 Task: Customize the order of columns in the Outlook email view to prioritize 'Subject' and 'Size'.
Action: Mouse moved to (13, 36)
Screenshot: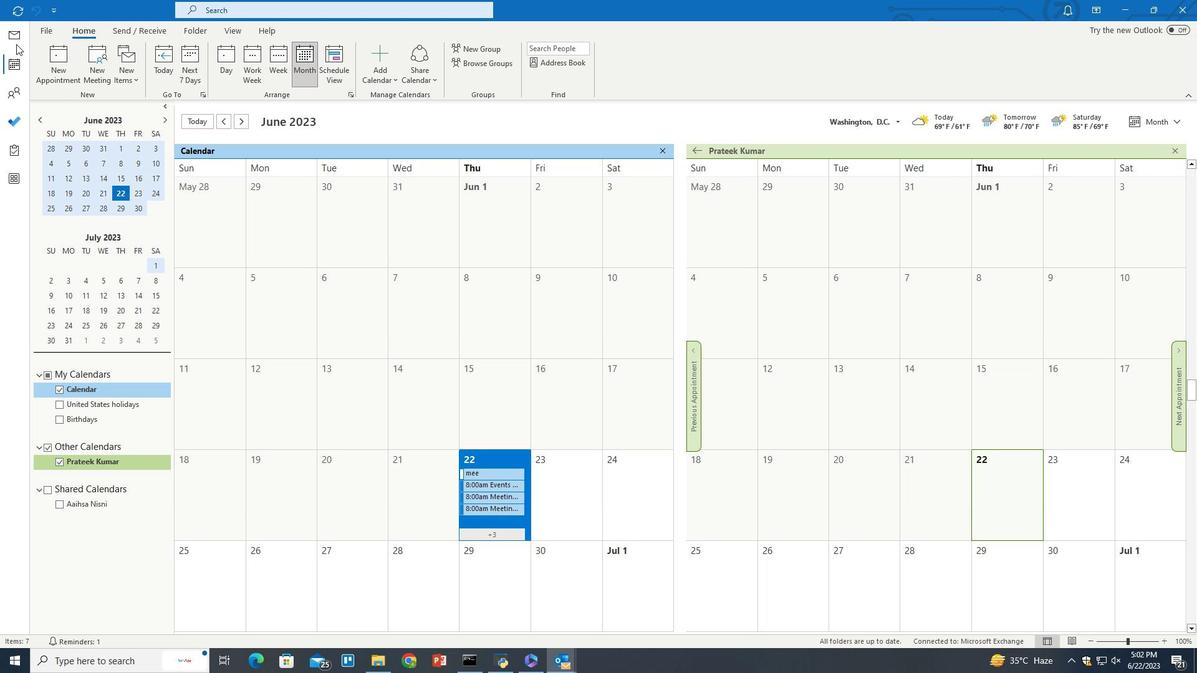 
Action: Mouse pressed left at (13, 36)
Screenshot: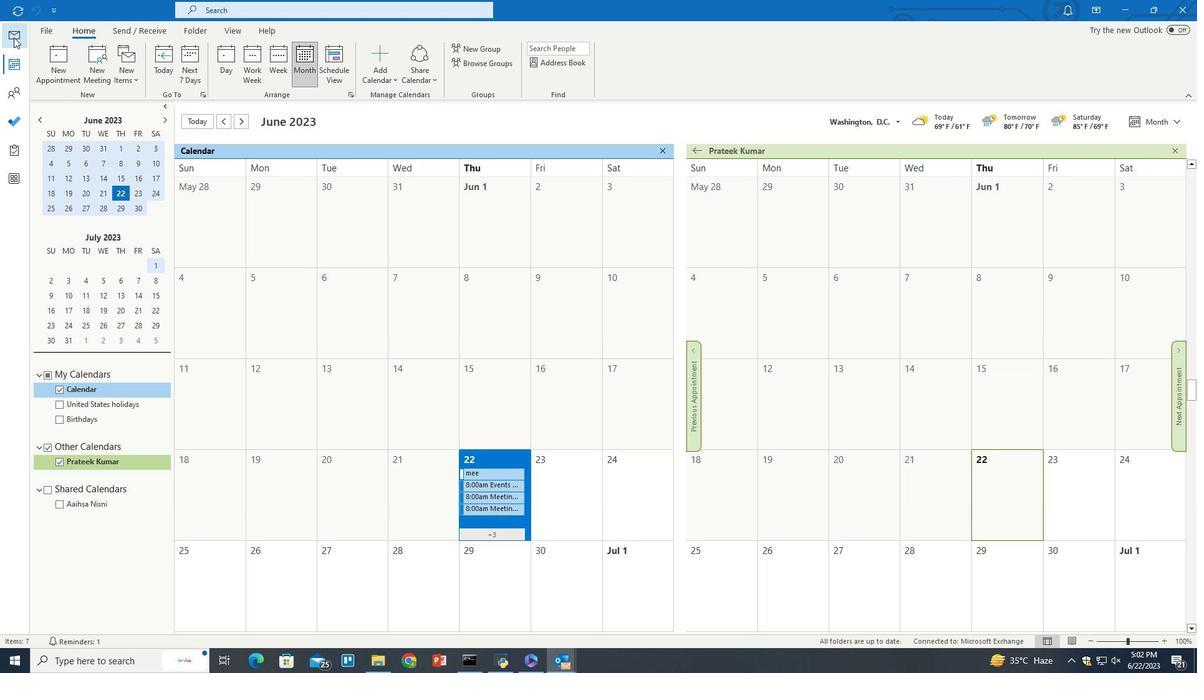 
Action: Mouse moved to (227, 35)
Screenshot: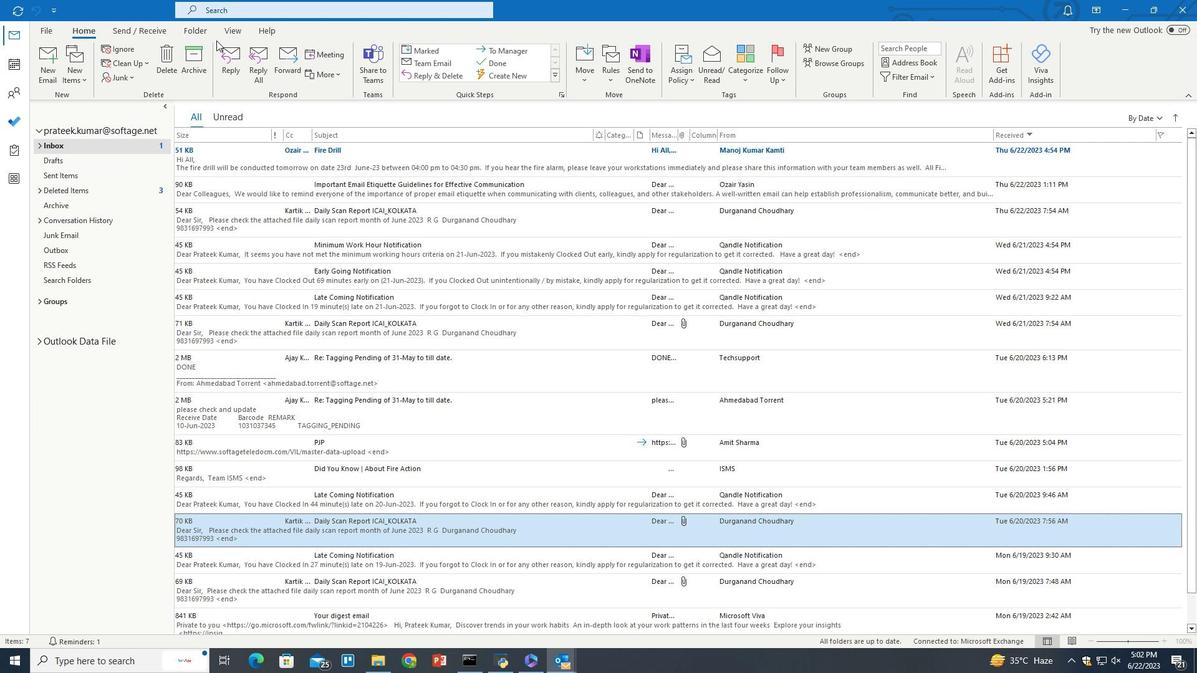 
Action: Mouse pressed left at (227, 35)
Screenshot: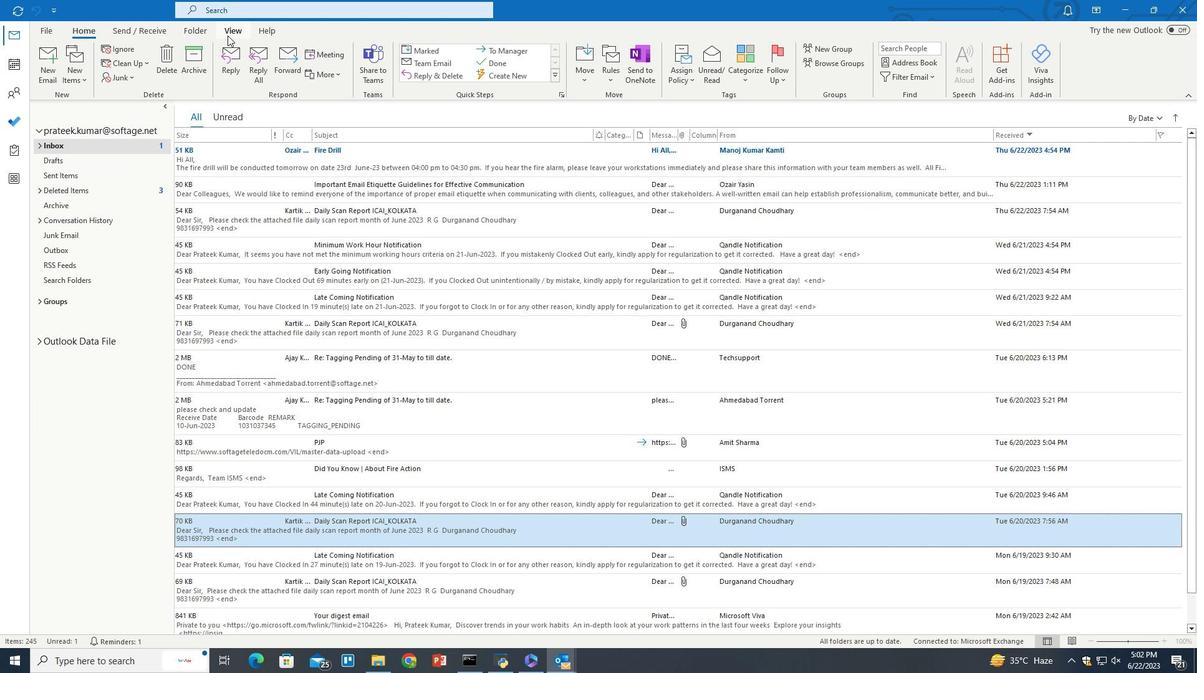
Action: Mouse moved to (604, 74)
Screenshot: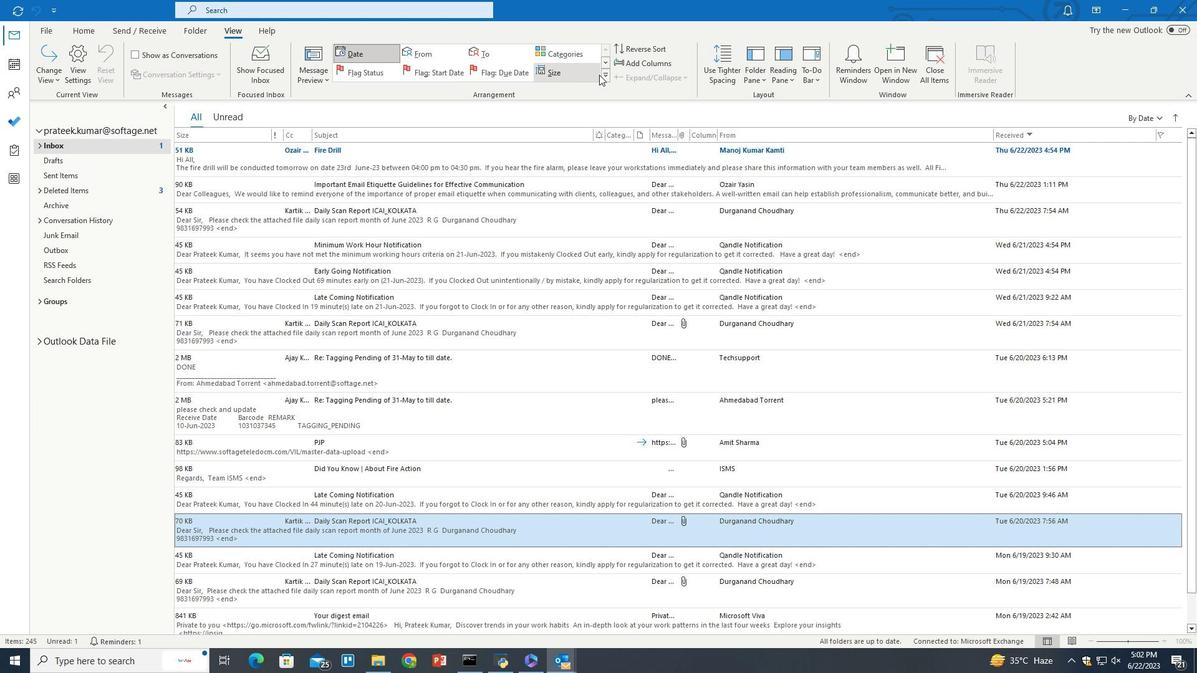 
Action: Mouse pressed left at (604, 74)
Screenshot: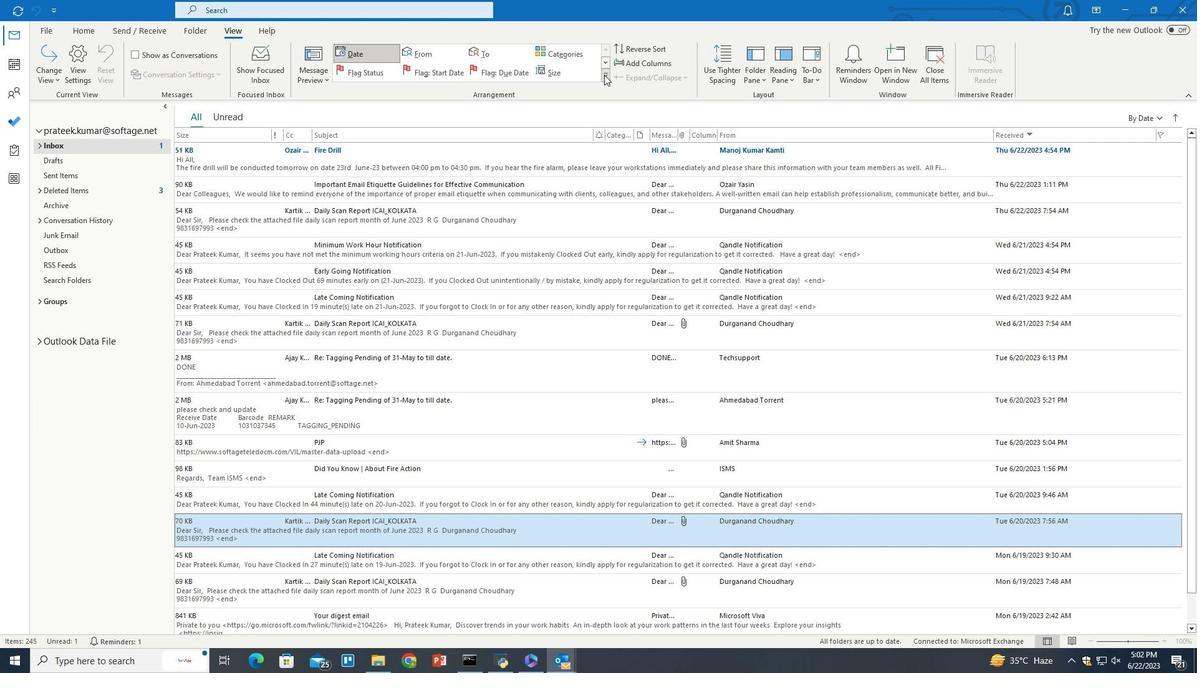 
Action: Mouse moved to (507, 155)
Screenshot: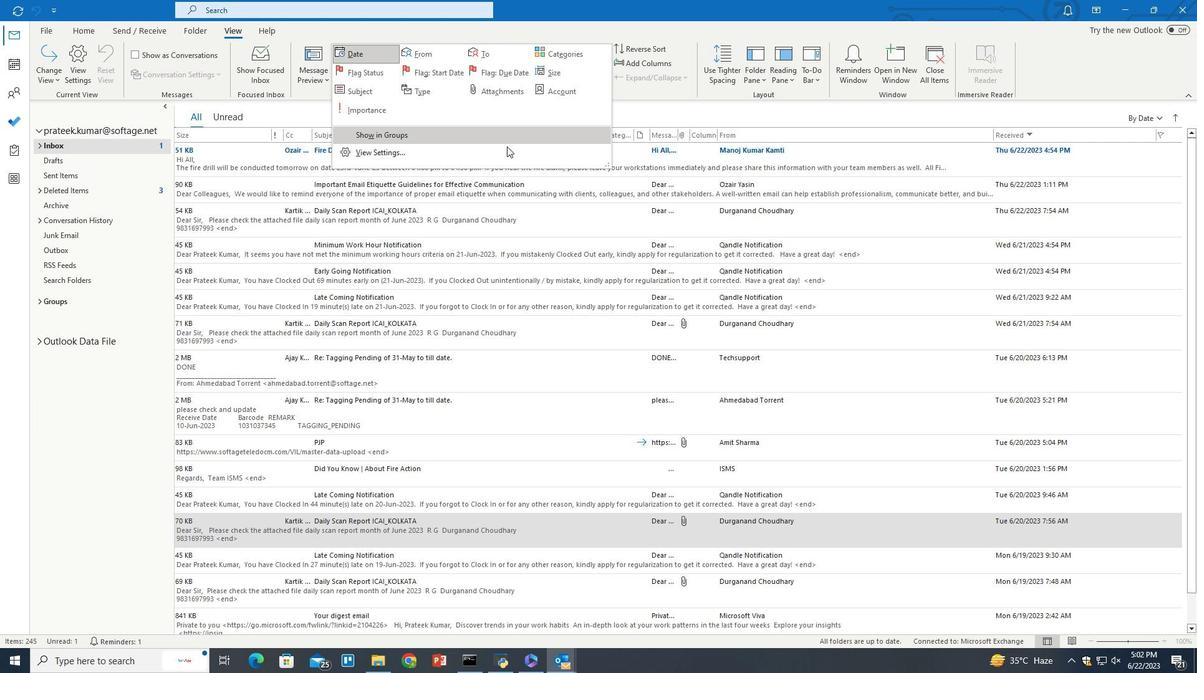 
Action: Mouse pressed left at (507, 155)
Screenshot: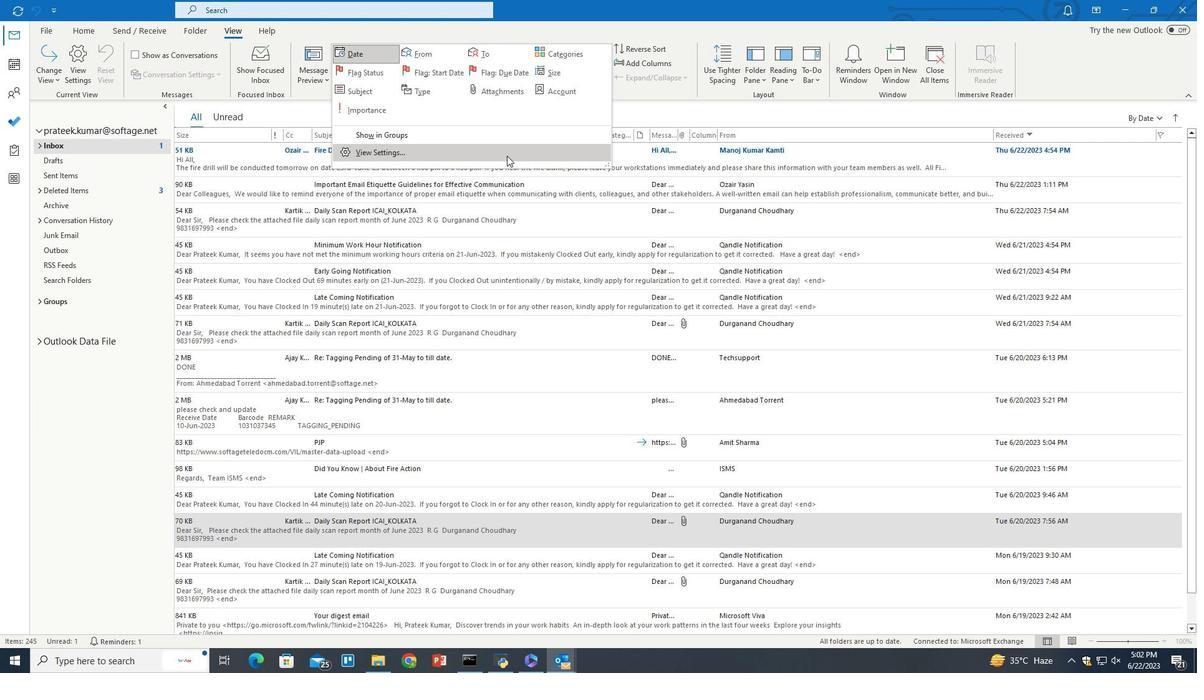 
Action: Mouse moved to (526, 259)
Screenshot: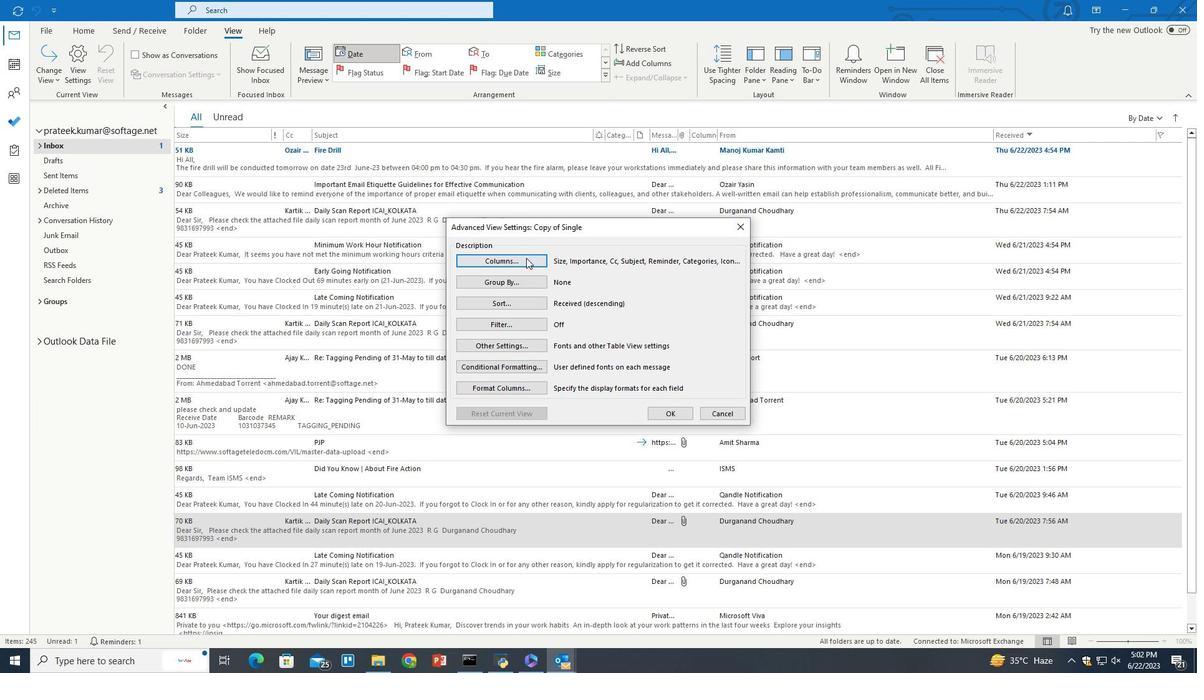
Action: Mouse pressed left at (526, 259)
Screenshot: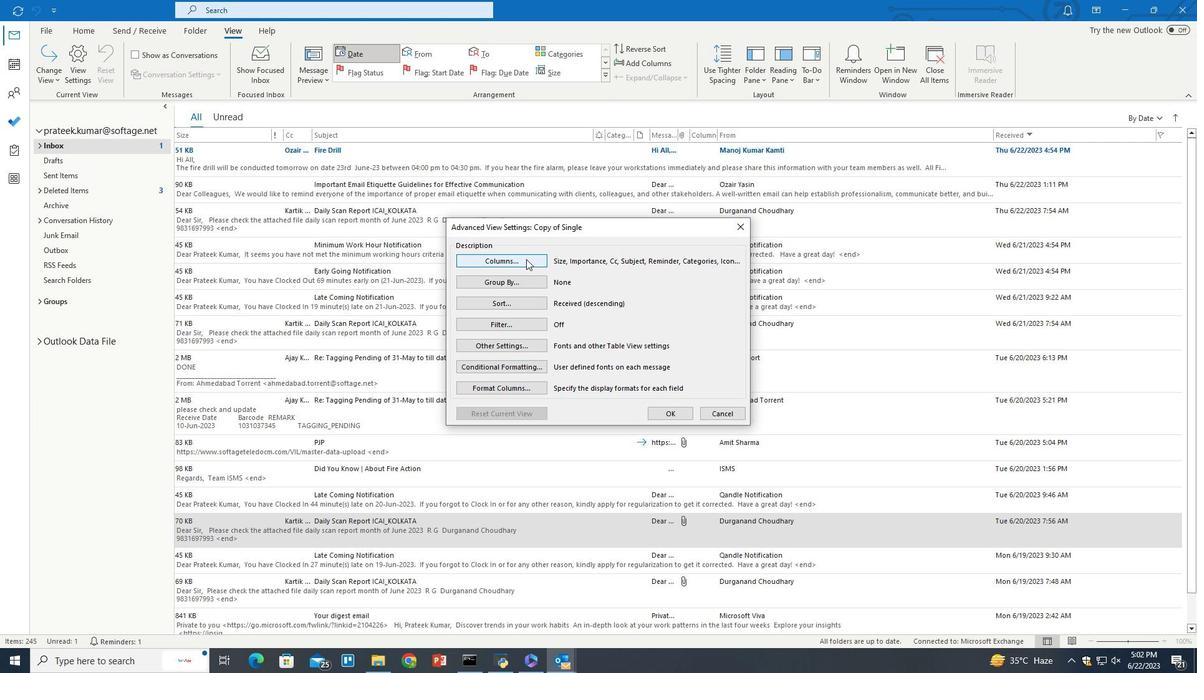 
Action: Mouse moved to (644, 309)
Screenshot: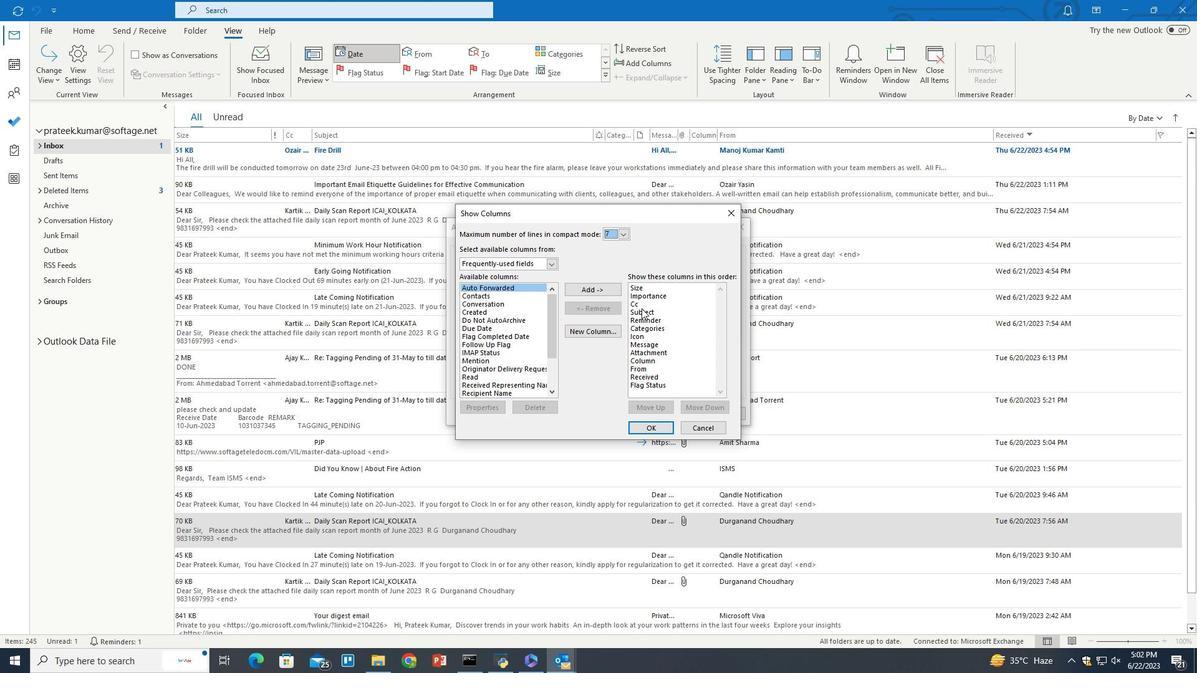 
Action: Mouse pressed left at (644, 309)
Screenshot: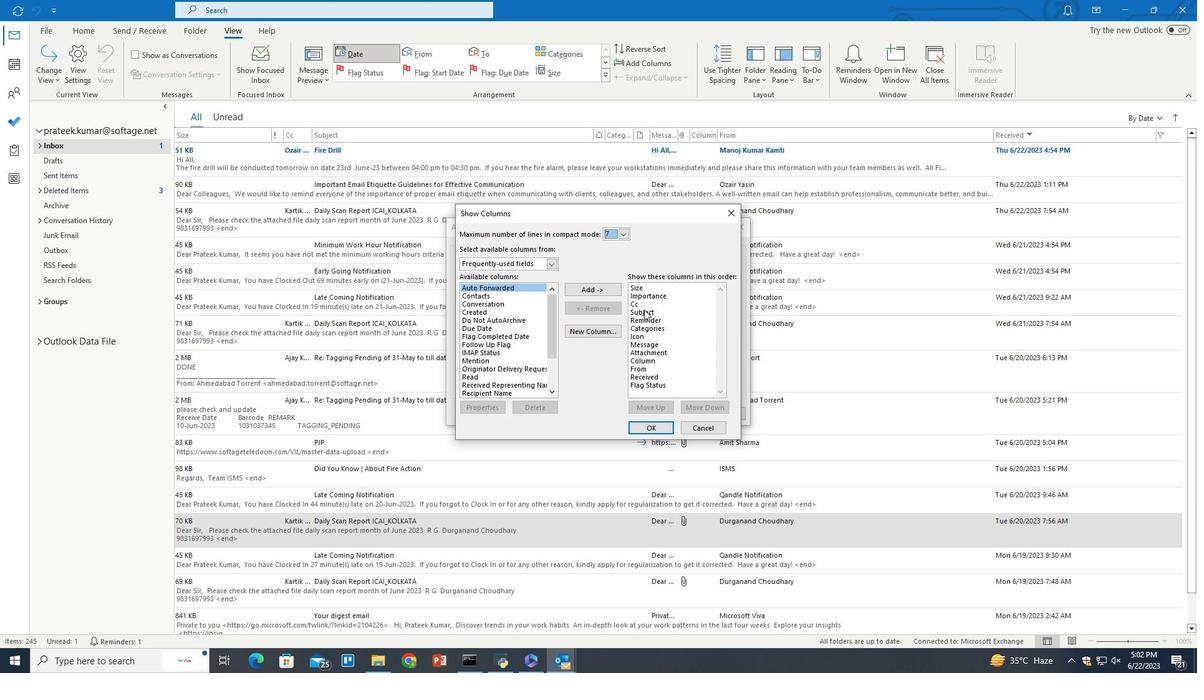 
Action: Mouse moved to (653, 407)
Screenshot: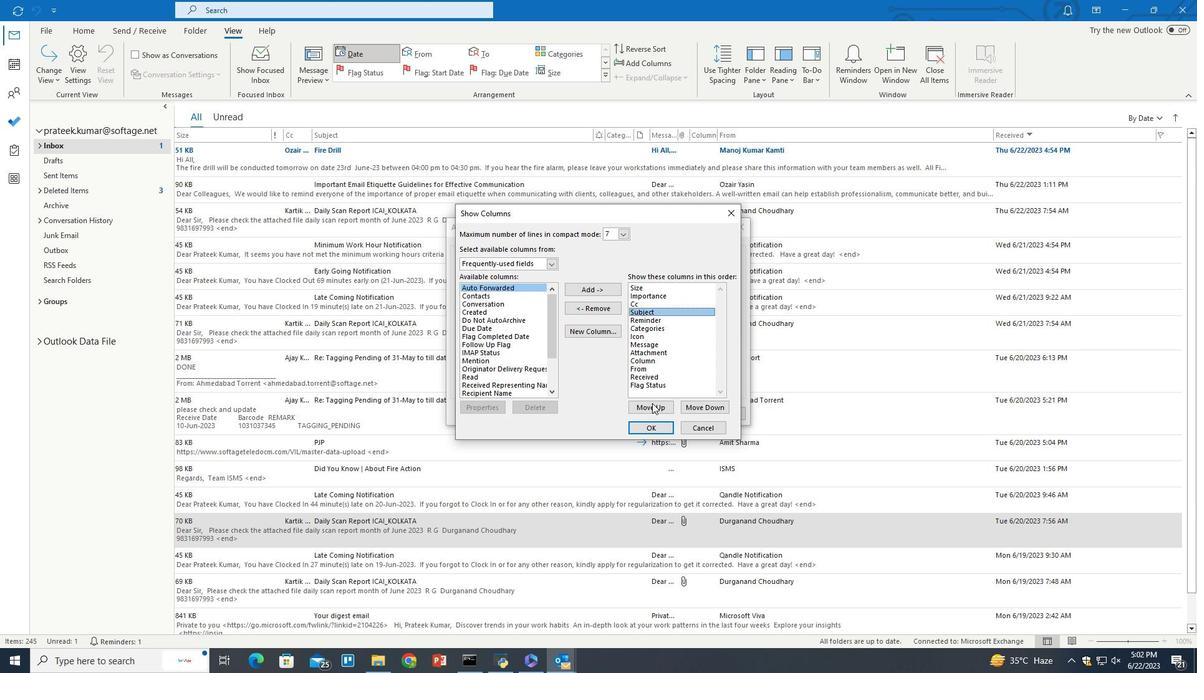 
Action: Mouse pressed left at (653, 407)
Screenshot: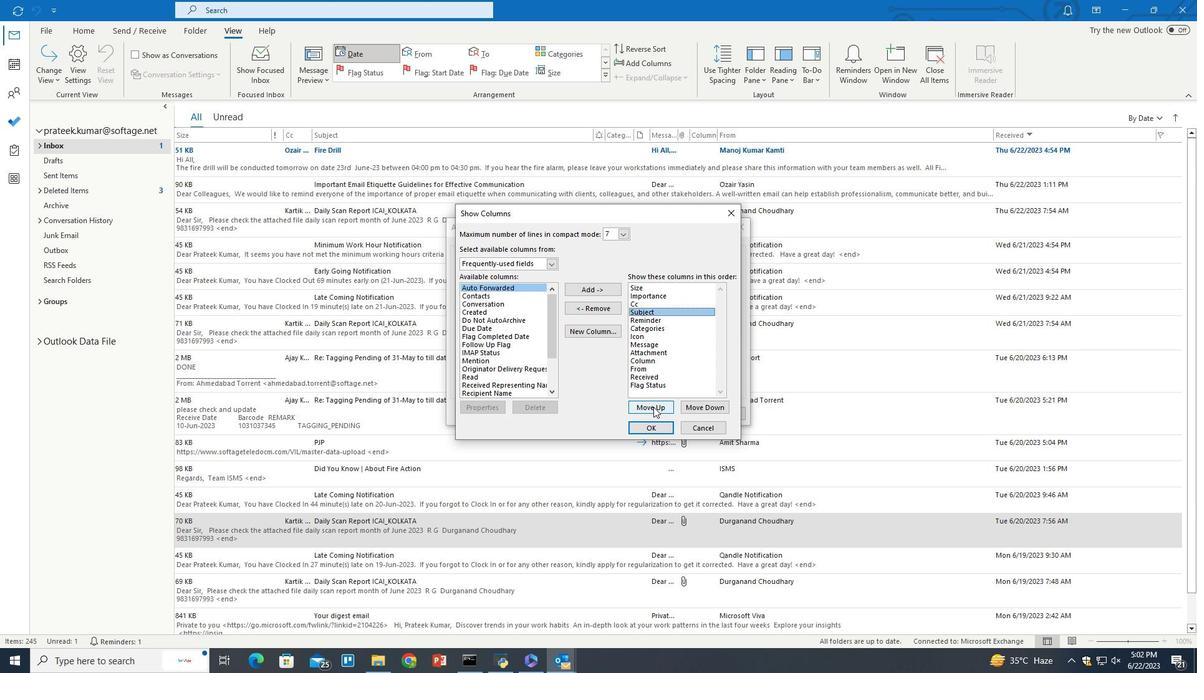 
Action: Mouse pressed left at (653, 407)
Screenshot: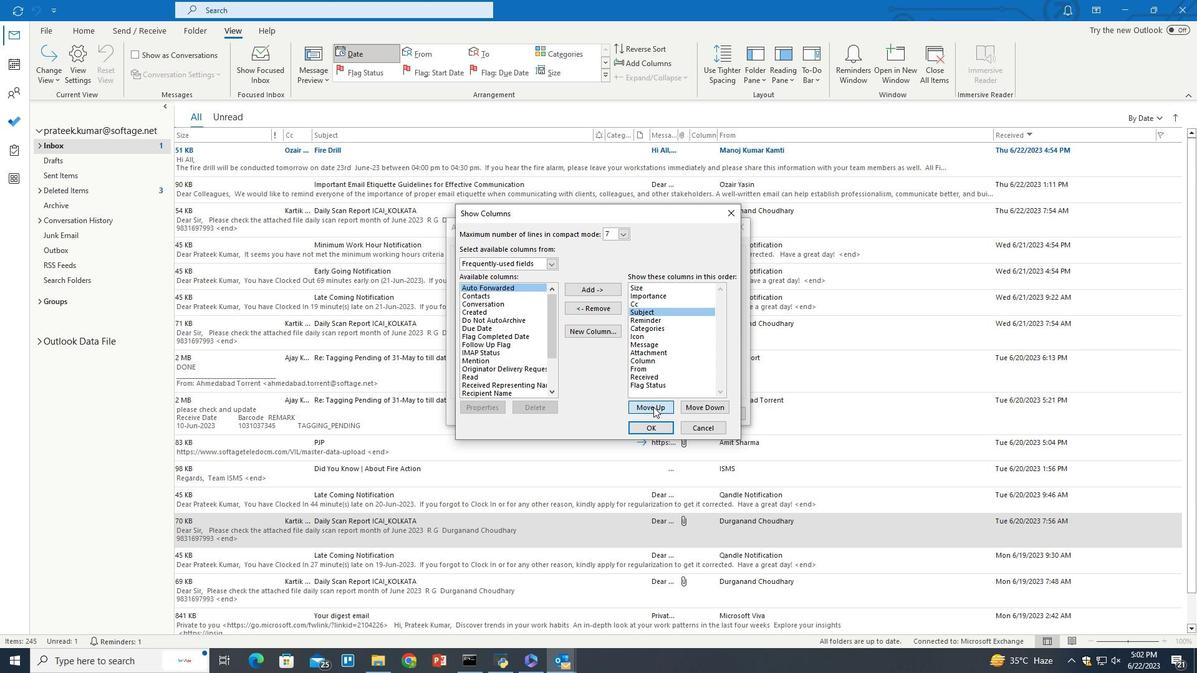 
Action: Mouse pressed left at (653, 407)
Screenshot: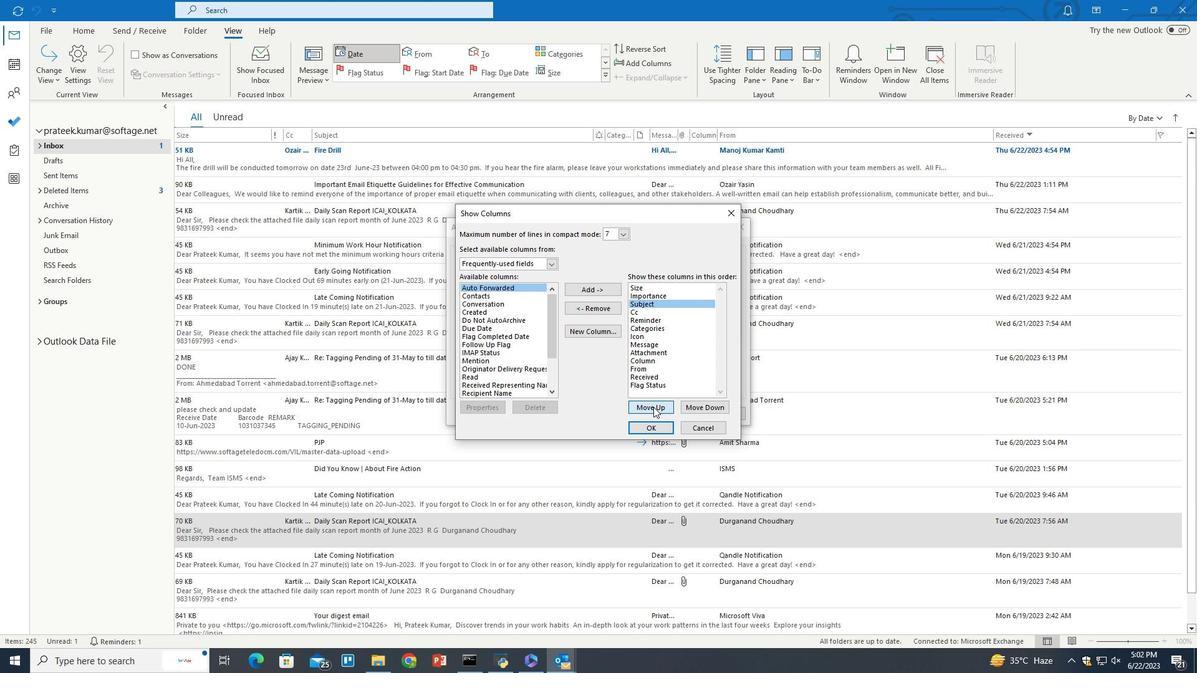 
Action: Mouse pressed left at (653, 407)
Screenshot: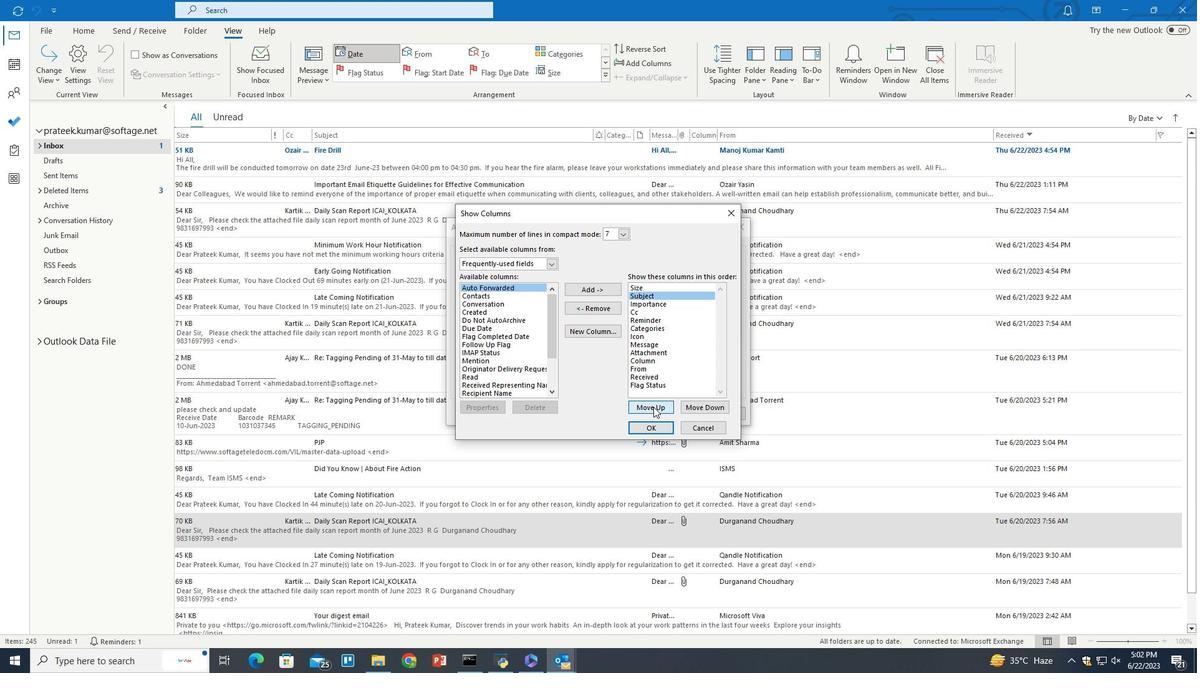 
Action: Mouse moved to (644, 313)
Screenshot: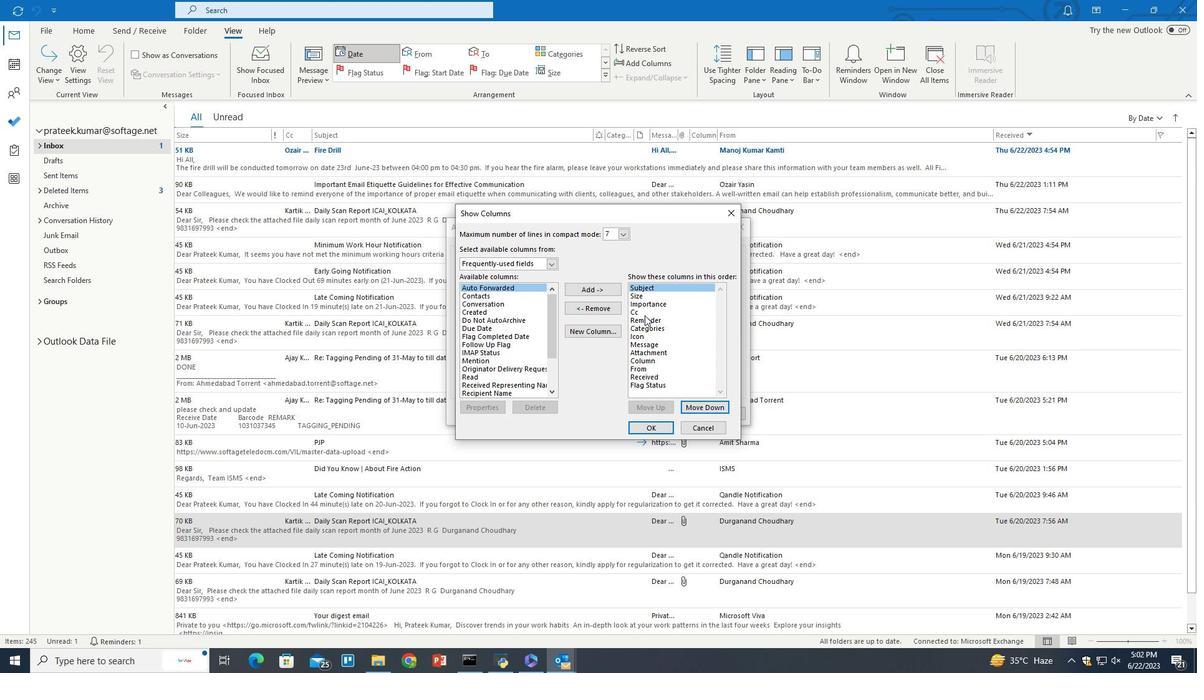 
Action: Mouse pressed left at (644, 313)
Screenshot: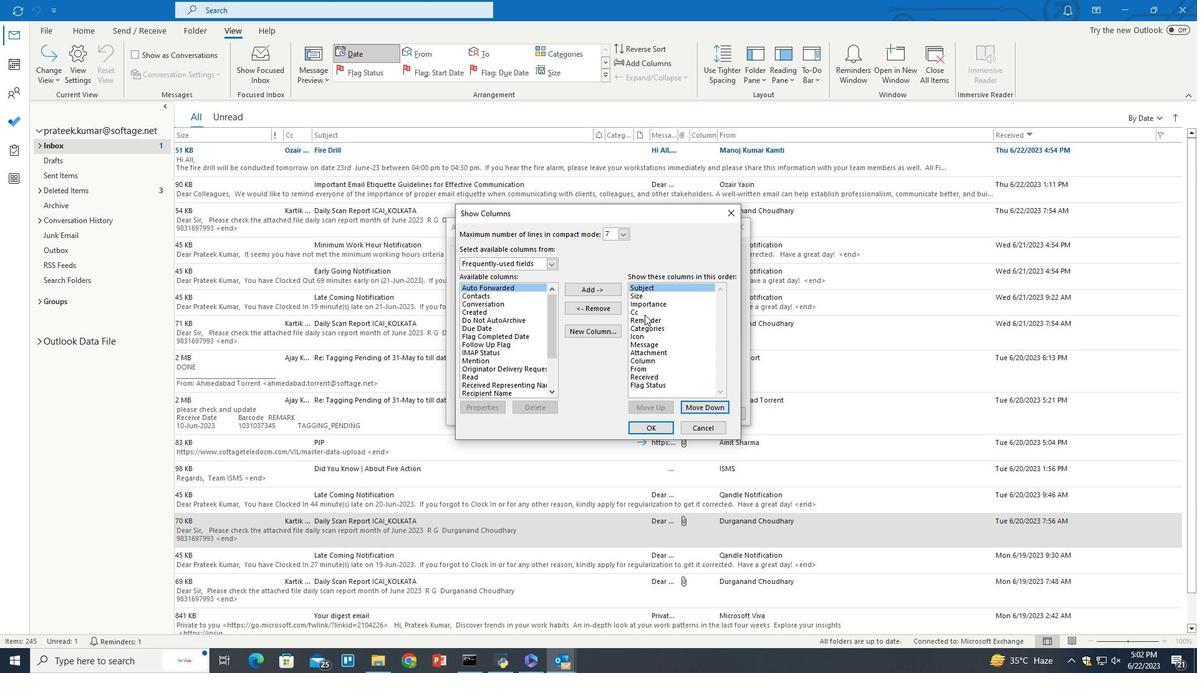 
Action: Mouse moved to (648, 404)
Screenshot: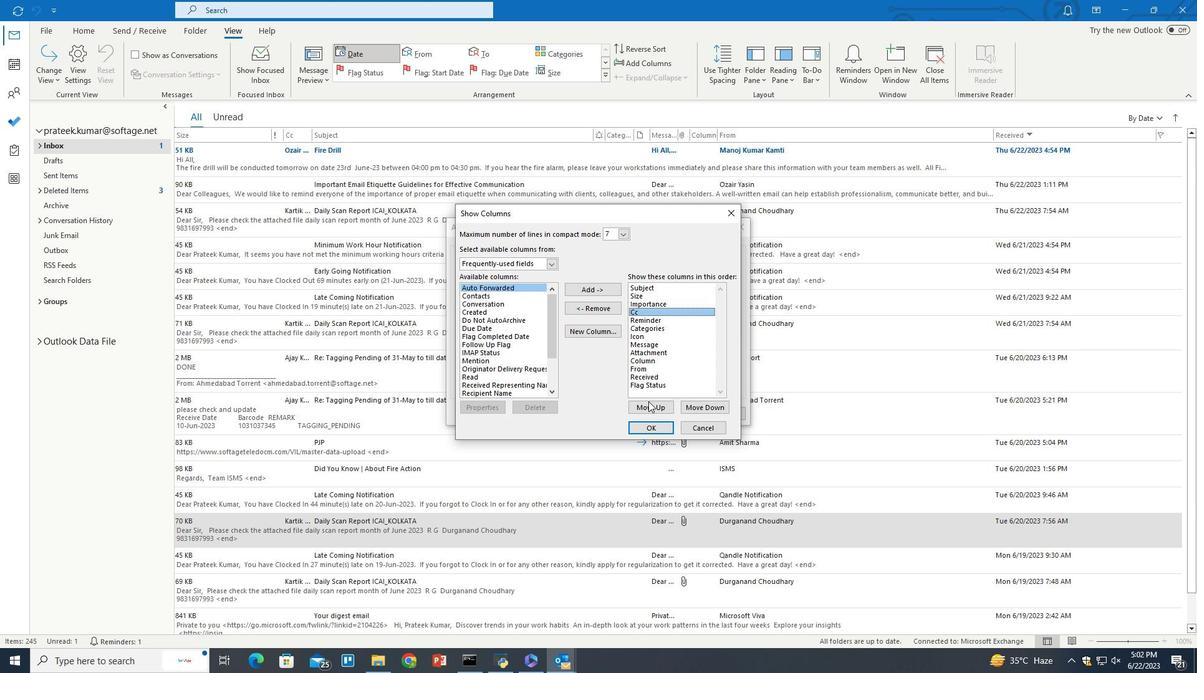 
Action: Mouse pressed left at (648, 404)
Screenshot: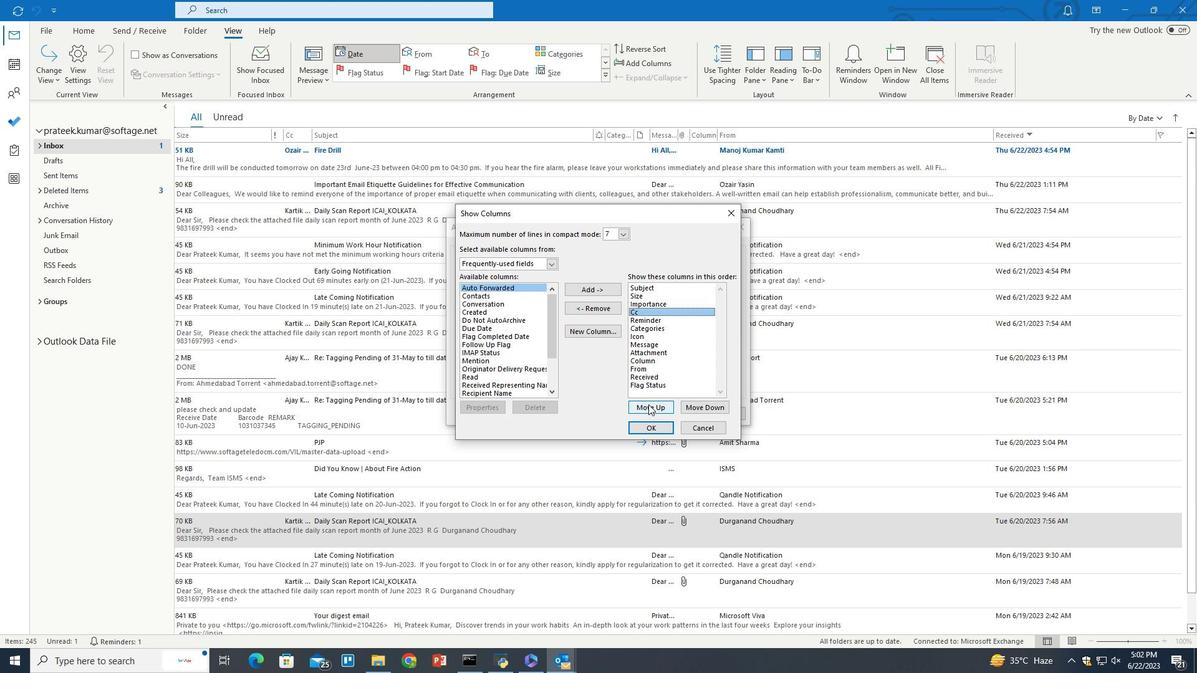 
Action: Mouse pressed left at (648, 404)
Screenshot: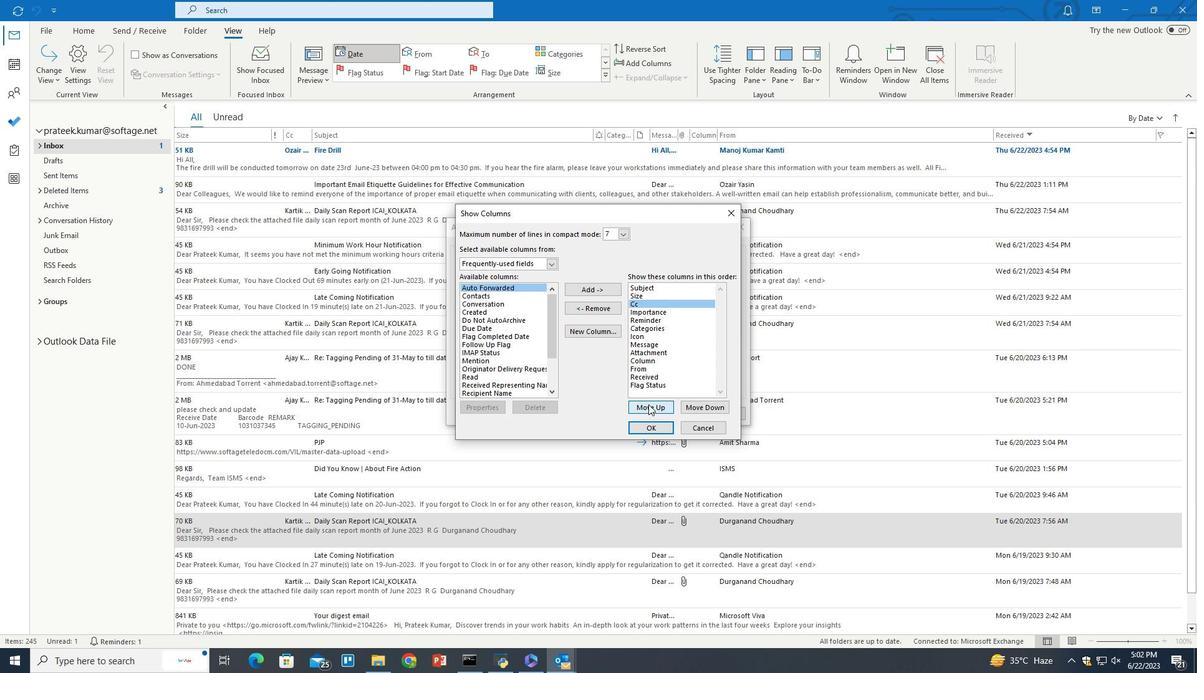 
Action: Mouse moved to (649, 346)
Screenshot: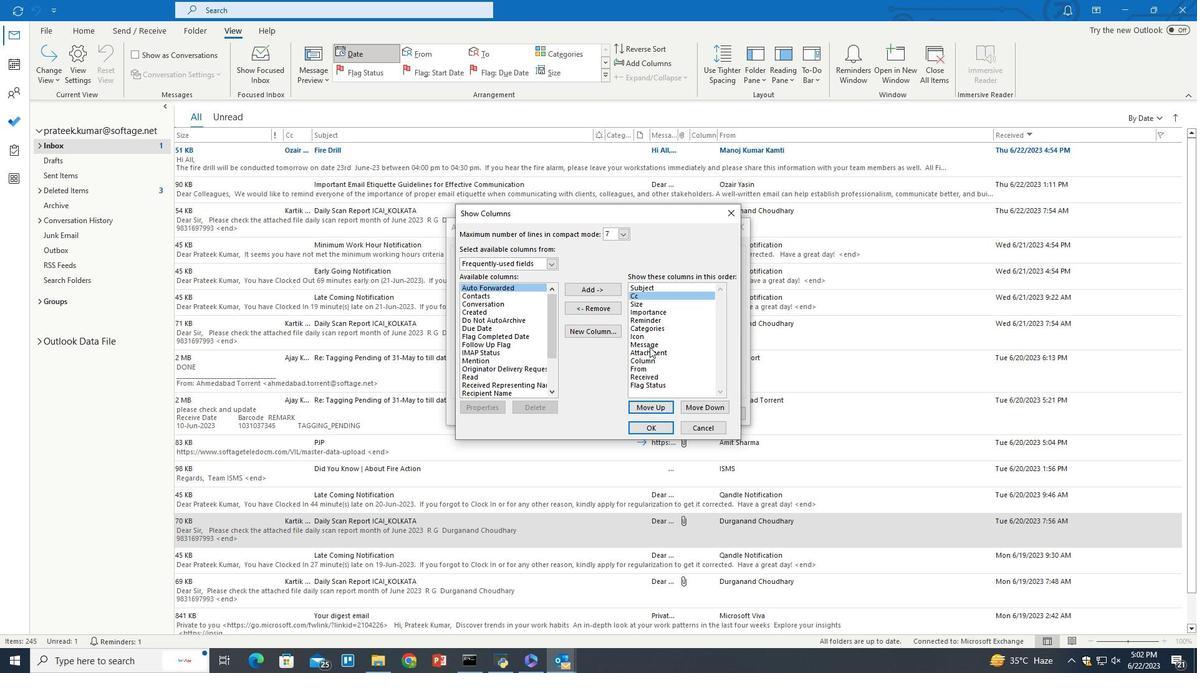 
Action: Mouse pressed left at (649, 346)
Screenshot: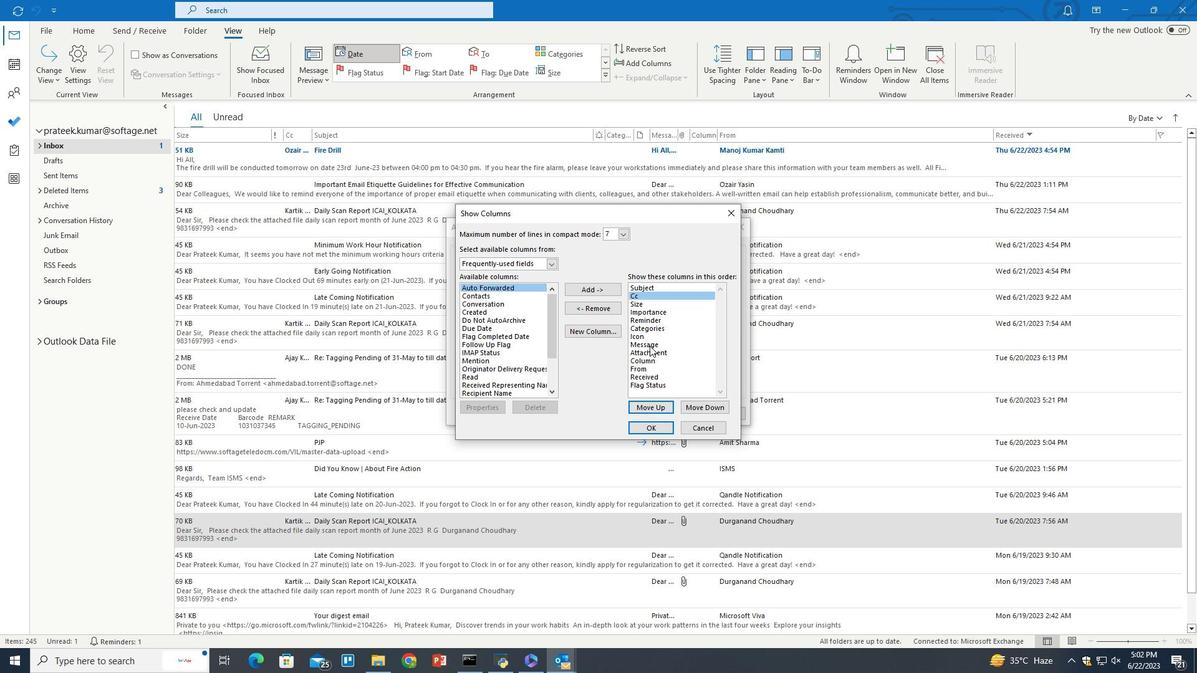 
Action: Mouse moved to (645, 404)
Screenshot: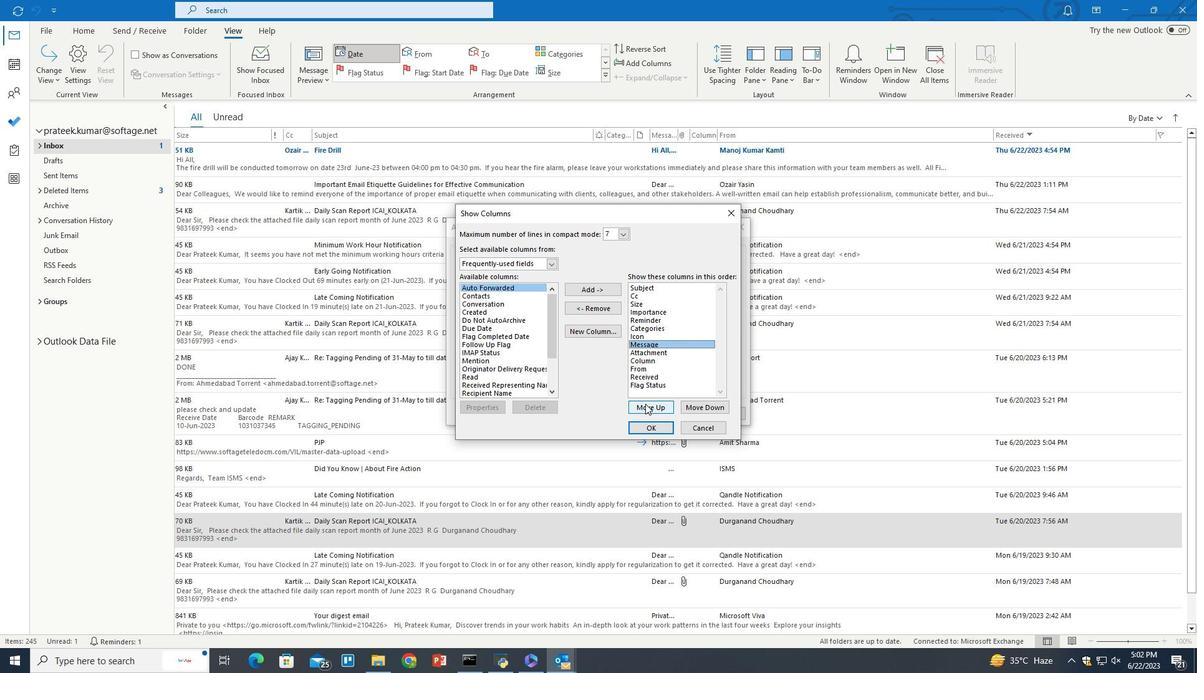 
Action: Mouse pressed left at (645, 404)
Screenshot: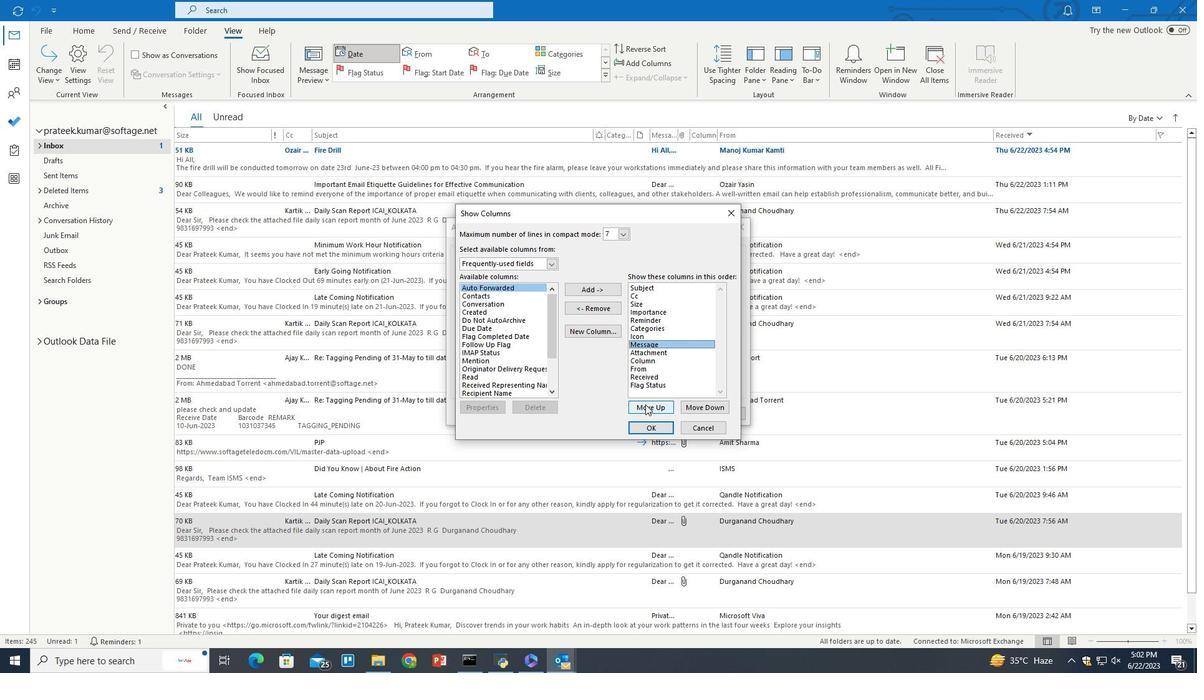 
Action: Mouse pressed left at (645, 404)
Screenshot: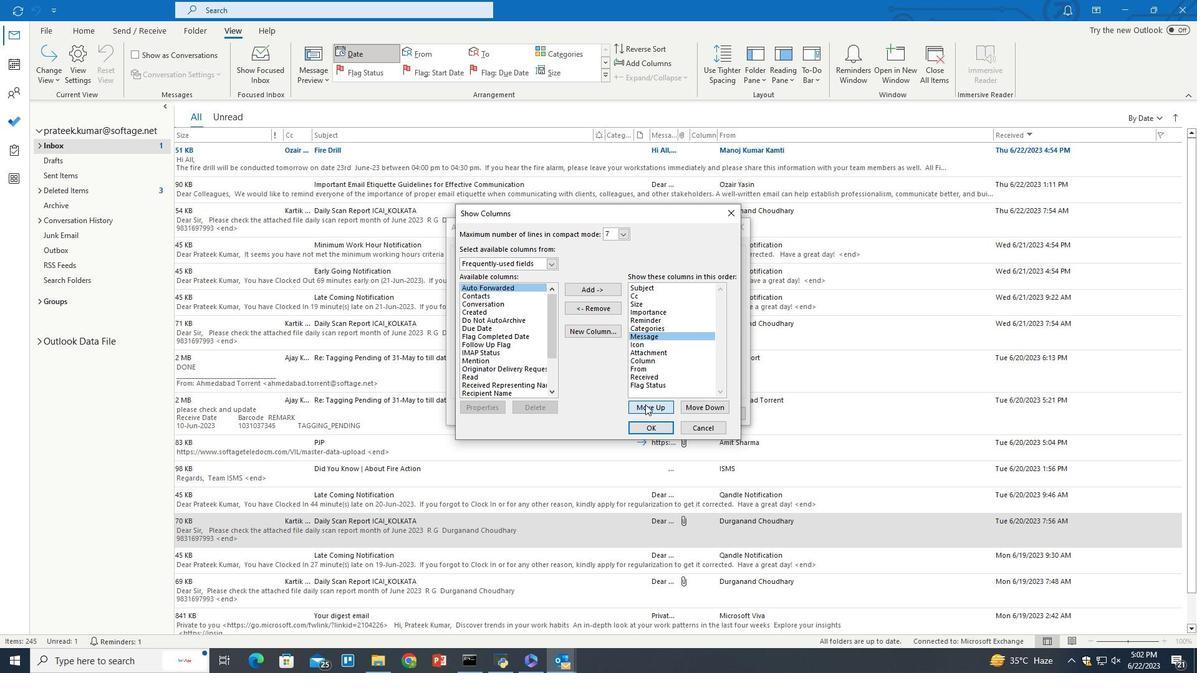 
Action: Mouse pressed left at (645, 404)
Screenshot: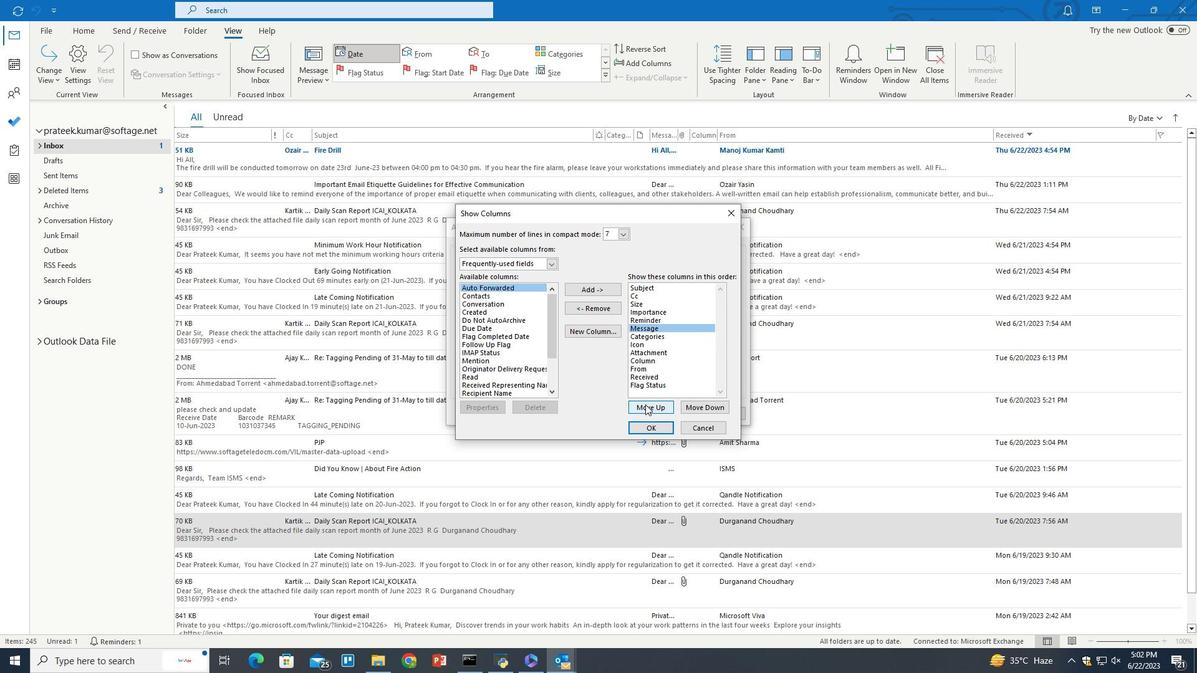 
Action: Mouse pressed left at (645, 404)
Screenshot: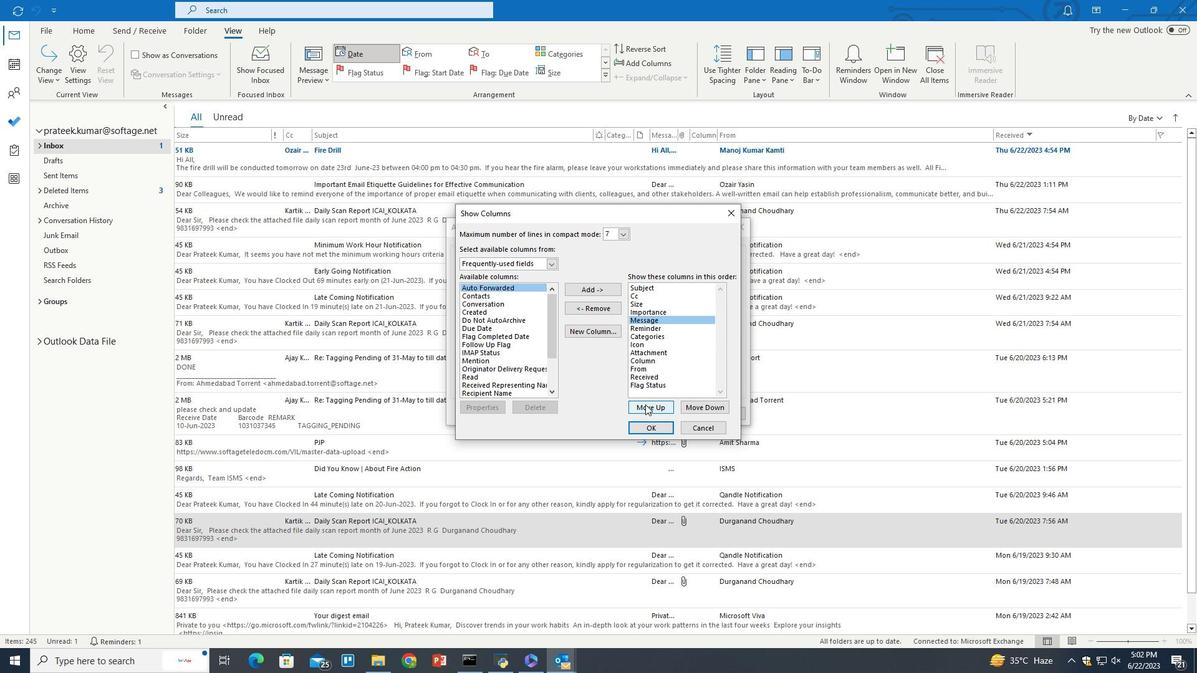 
Action: Mouse pressed left at (645, 404)
Screenshot: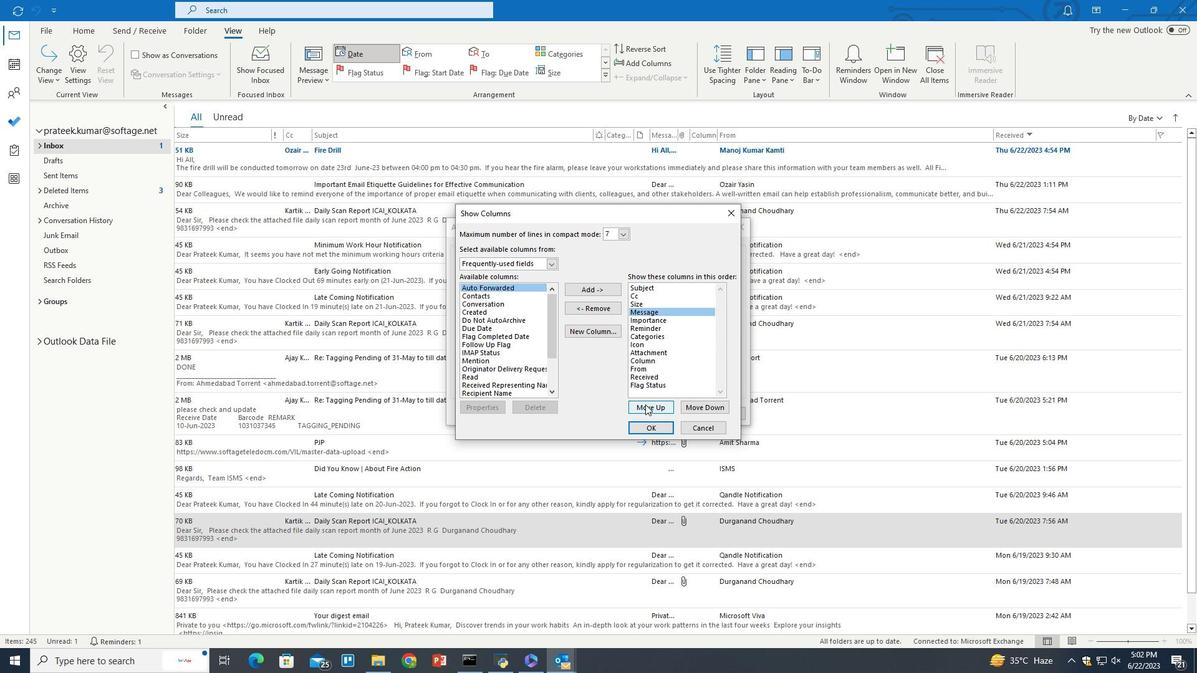 
Action: Mouse moved to (656, 339)
Screenshot: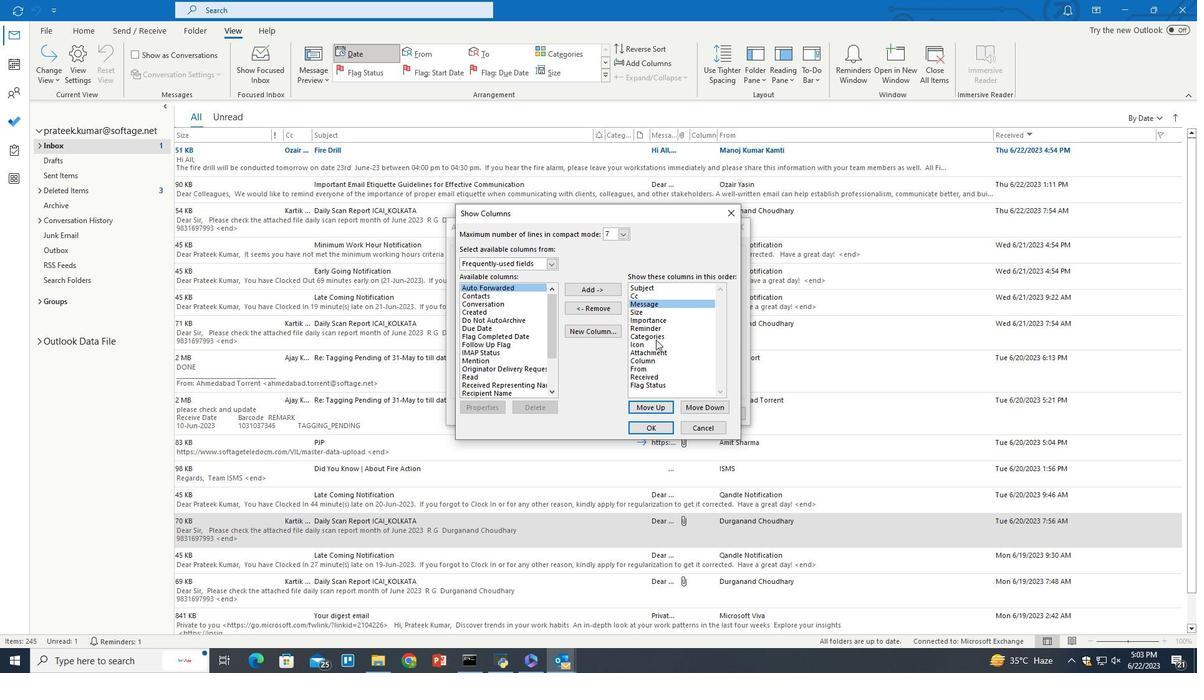 
Action: Mouse pressed left at (656, 339)
Screenshot: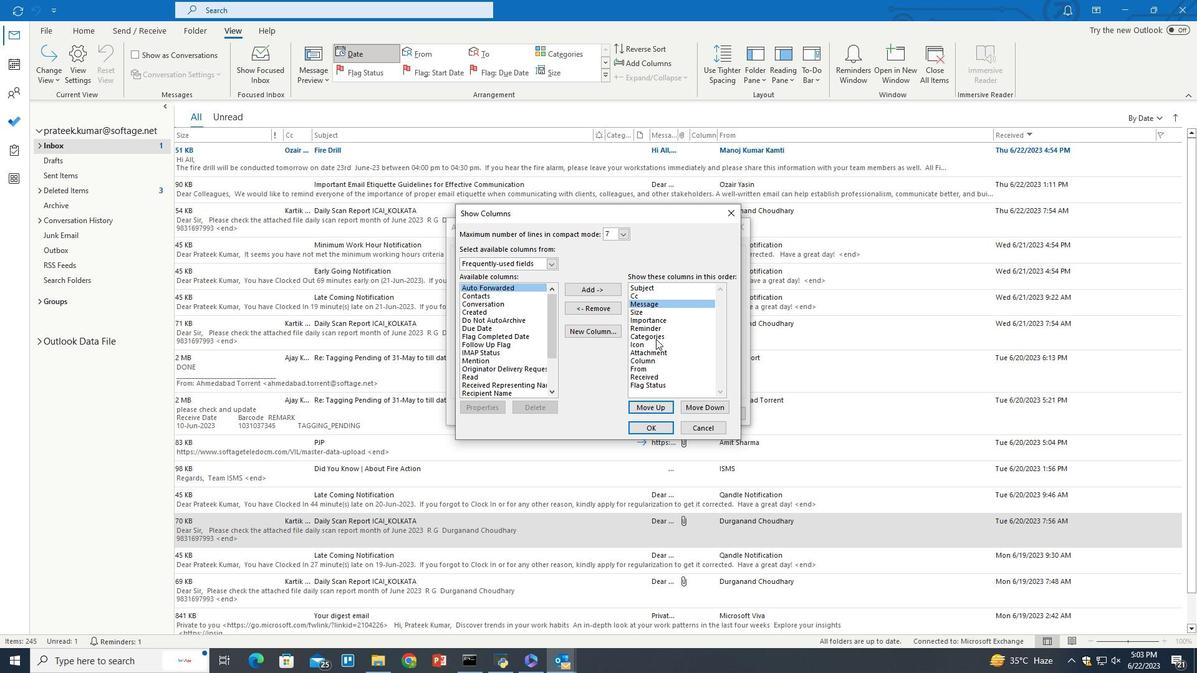 
Action: Mouse moved to (651, 404)
Screenshot: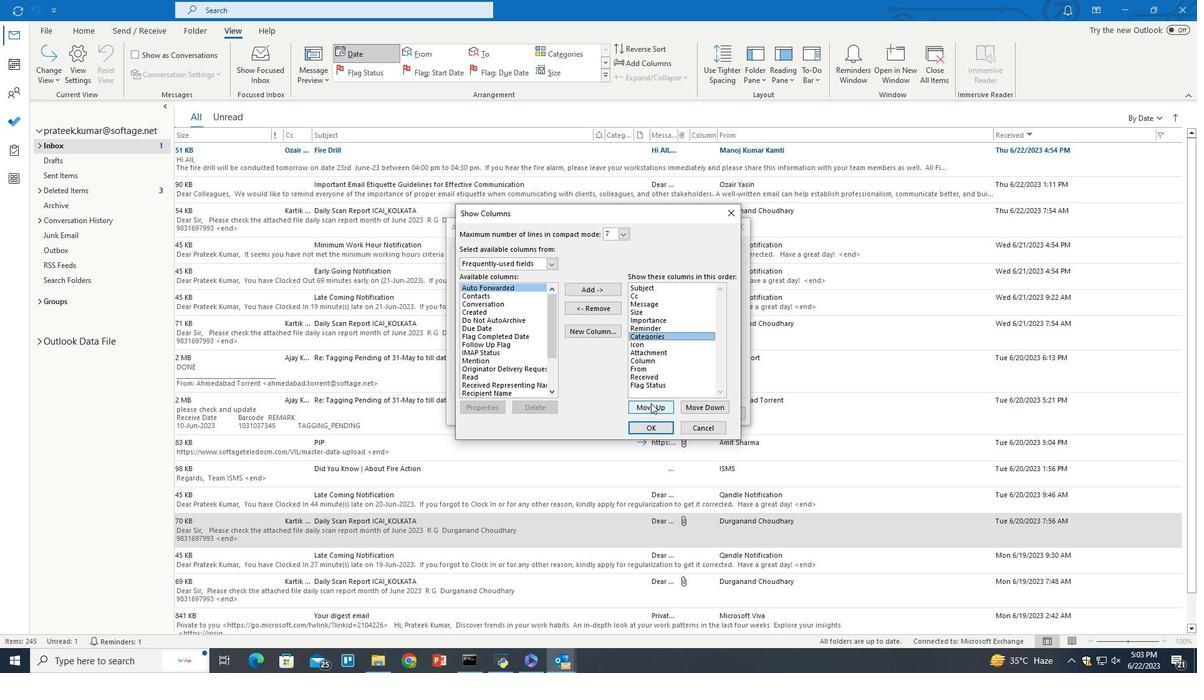 
Action: Mouse pressed left at (651, 404)
Screenshot: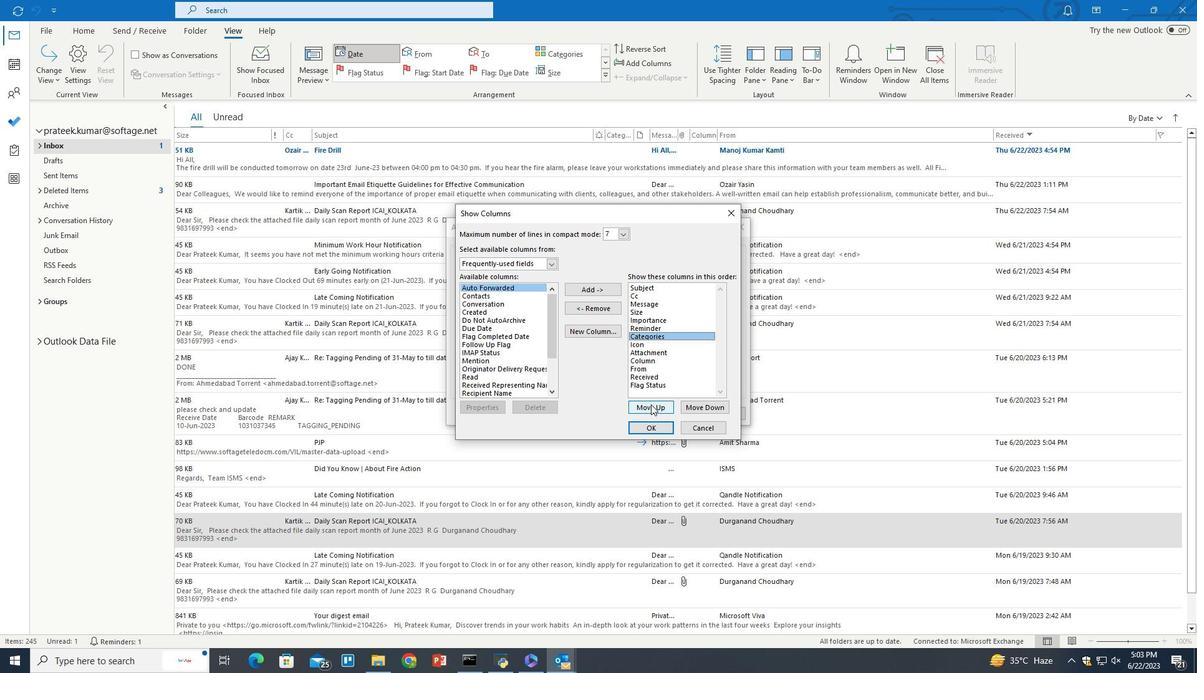 
Action: Mouse pressed left at (651, 404)
Screenshot: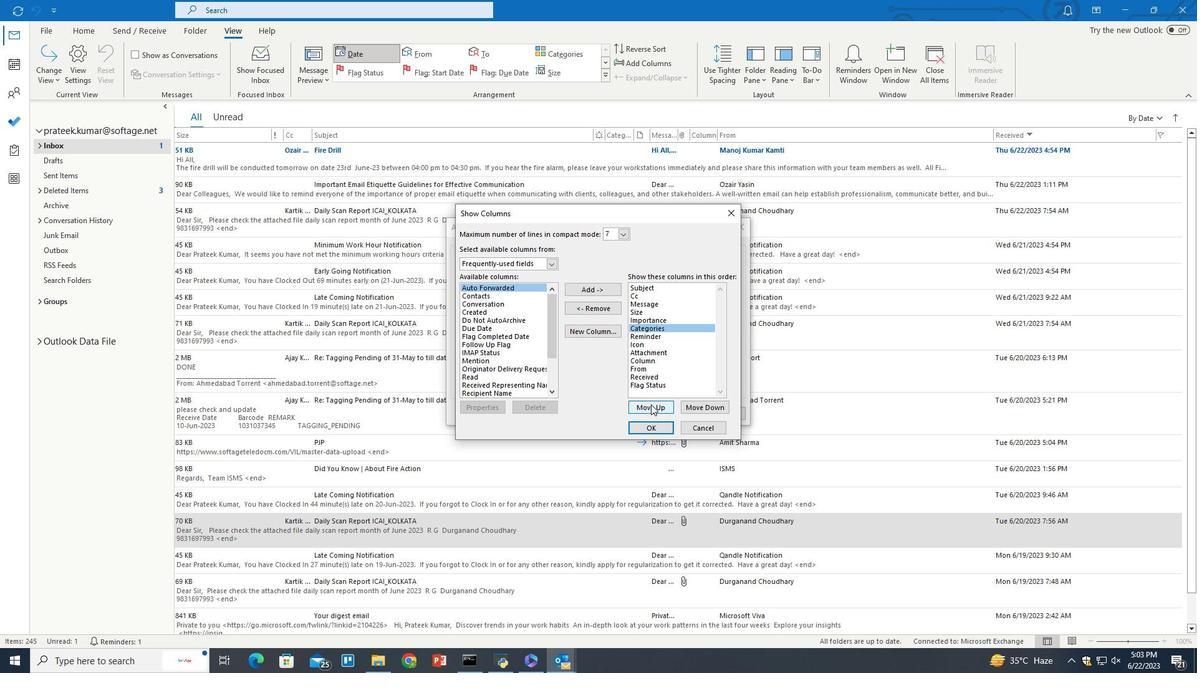 
Action: Mouse moved to (653, 420)
Screenshot: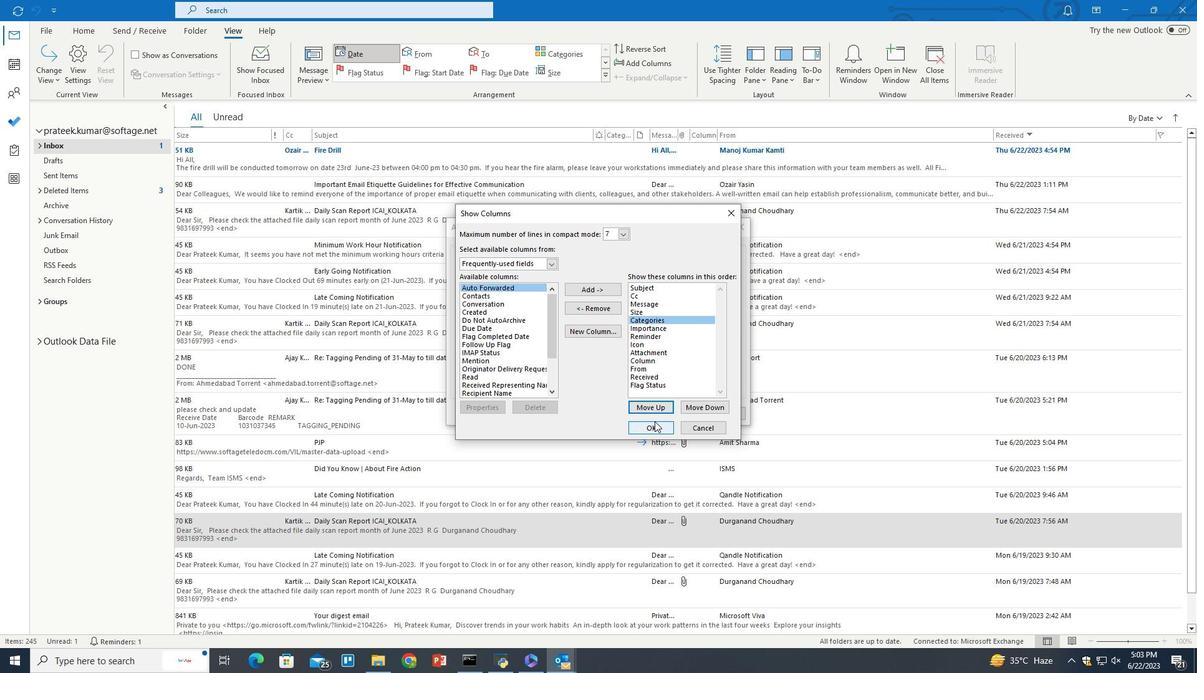 
